 Task: Create a rule when a due datebetween 1 and 7 days from now is set on a checklist item.
Action: Mouse moved to (988, 80)
Screenshot: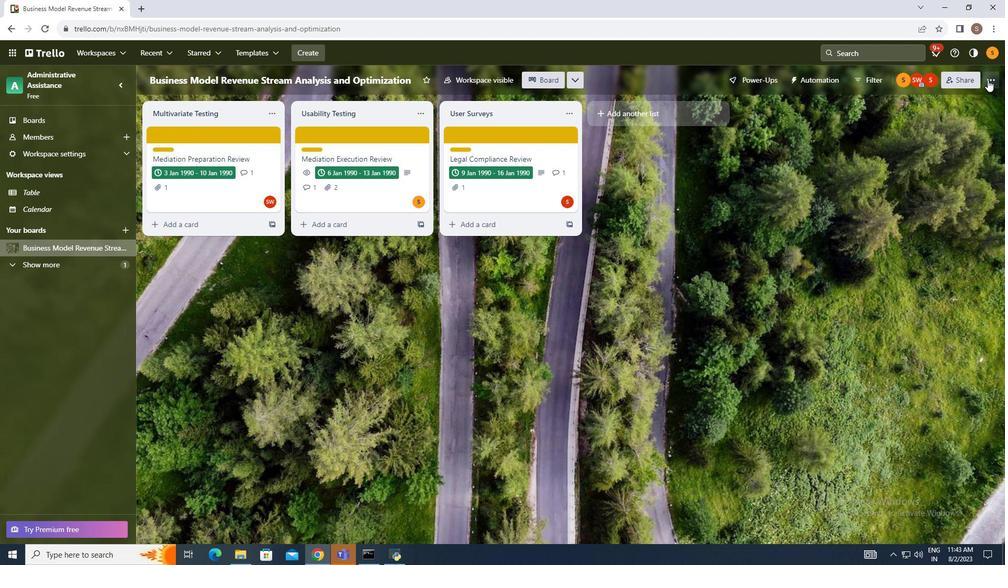 
Action: Mouse pressed left at (988, 80)
Screenshot: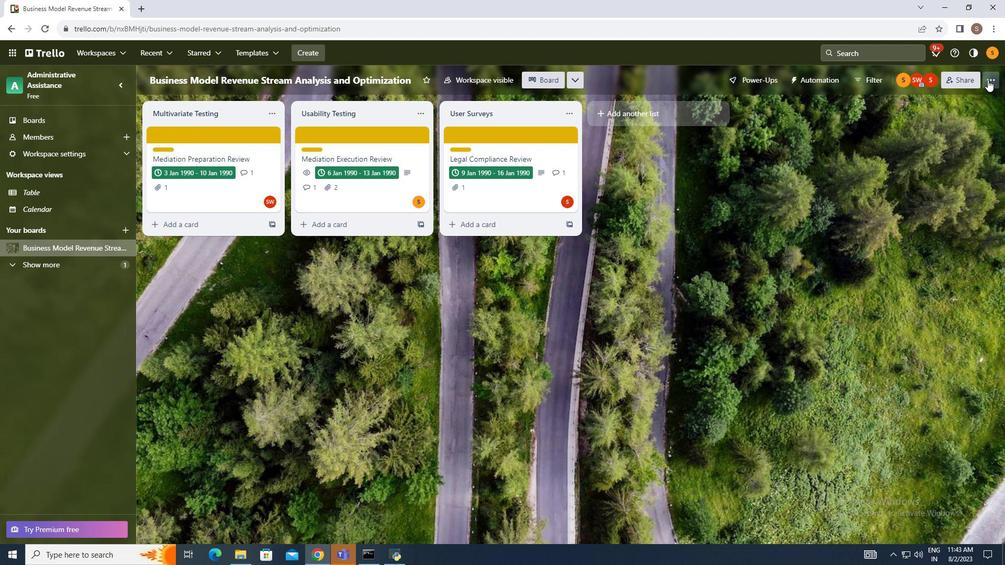 
Action: Mouse moved to (877, 223)
Screenshot: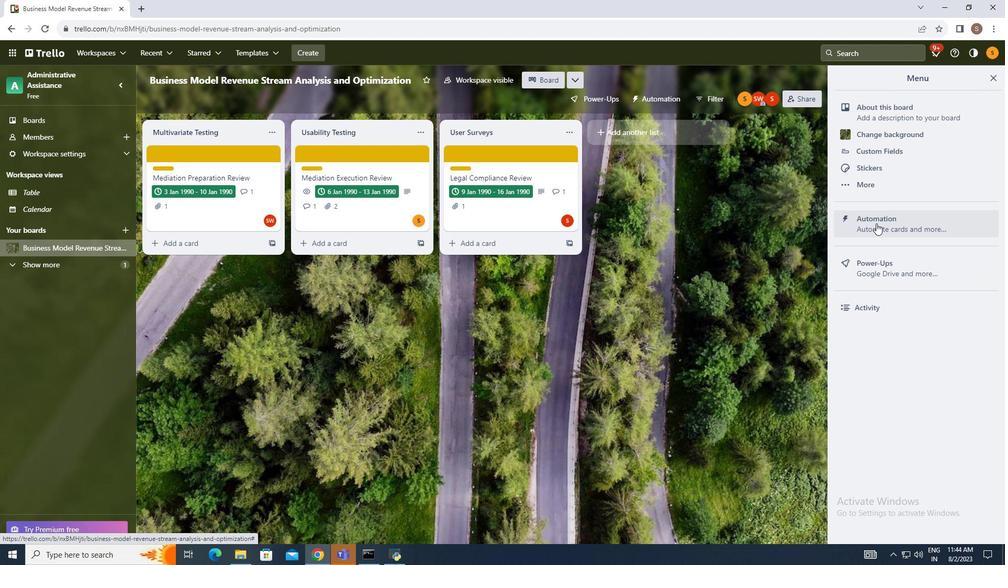 
Action: Mouse pressed left at (877, 223)
Screenshot: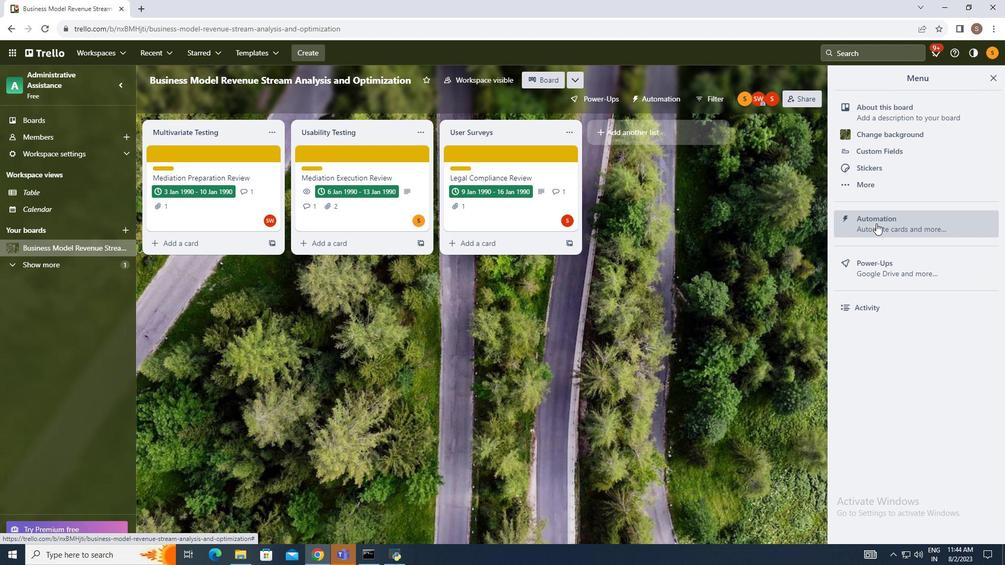 
Action: Mouse moved to (186, 194)
Screenshot: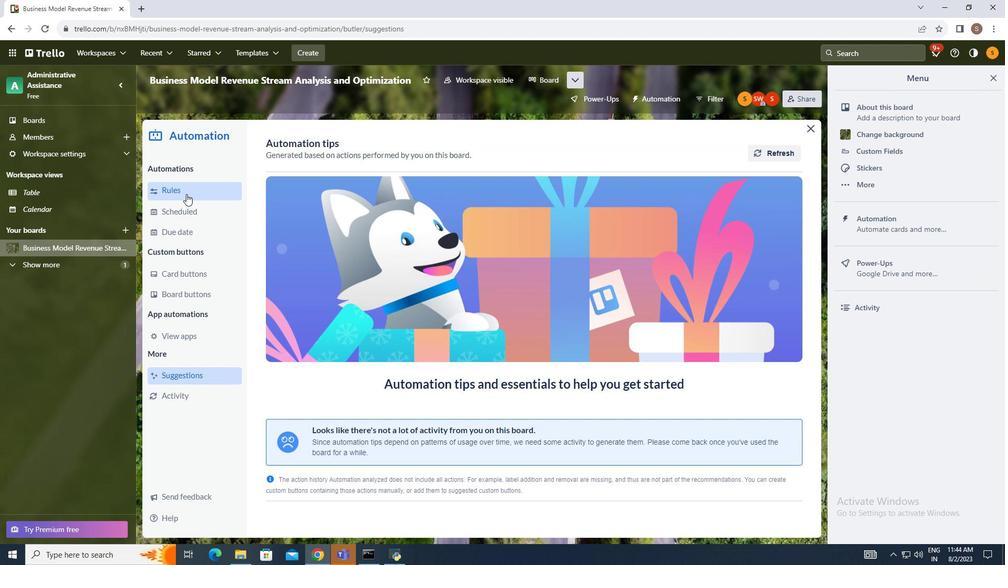 
Action: Mouse pressed left at (186, 194)
Screenshot: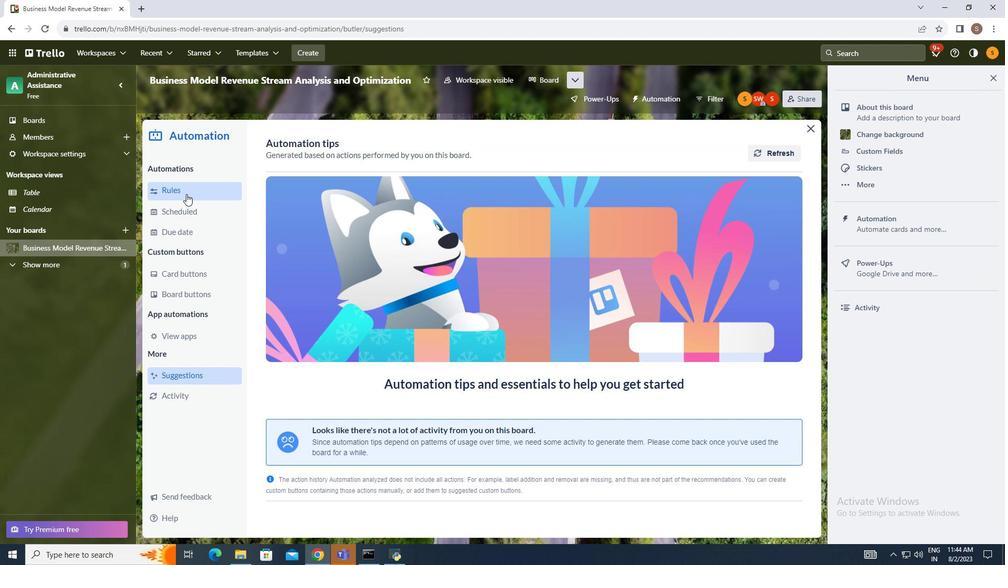
Action: Mouse moved to (718, 148)
Screenshot: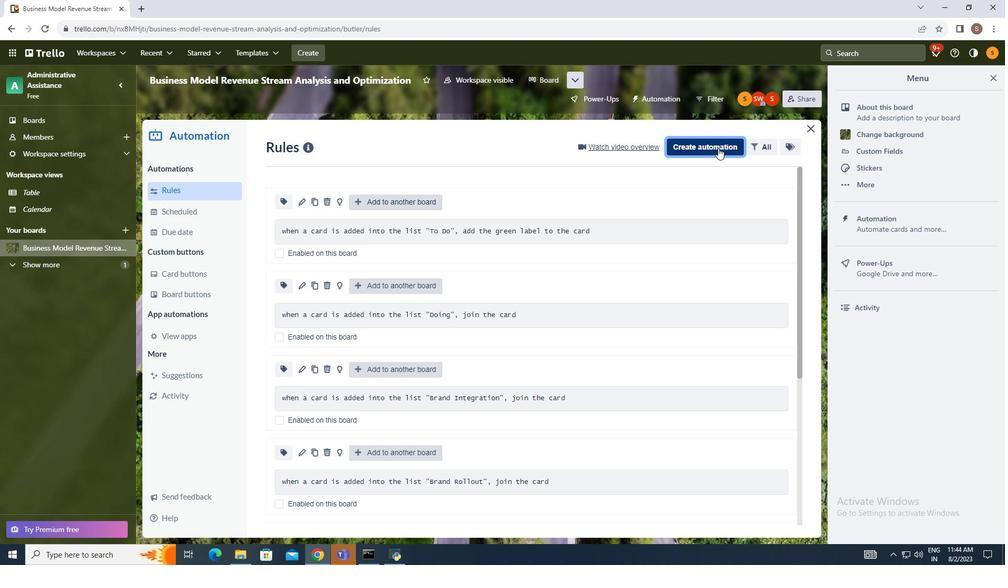 
Action: Mouse pressed left at (718, 148)
Screenshot: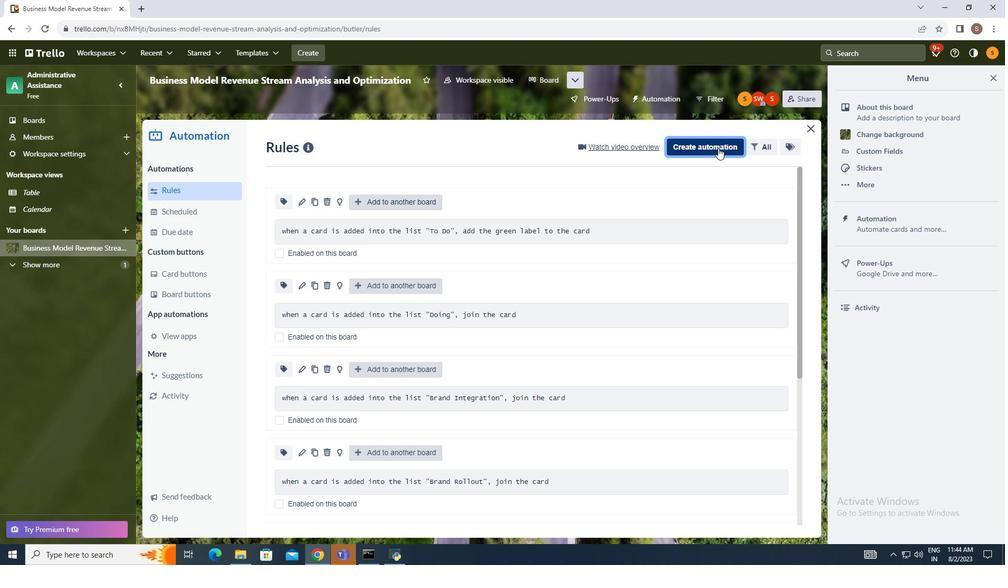
Action: Mouse moved to (524, 251)
Screenshot: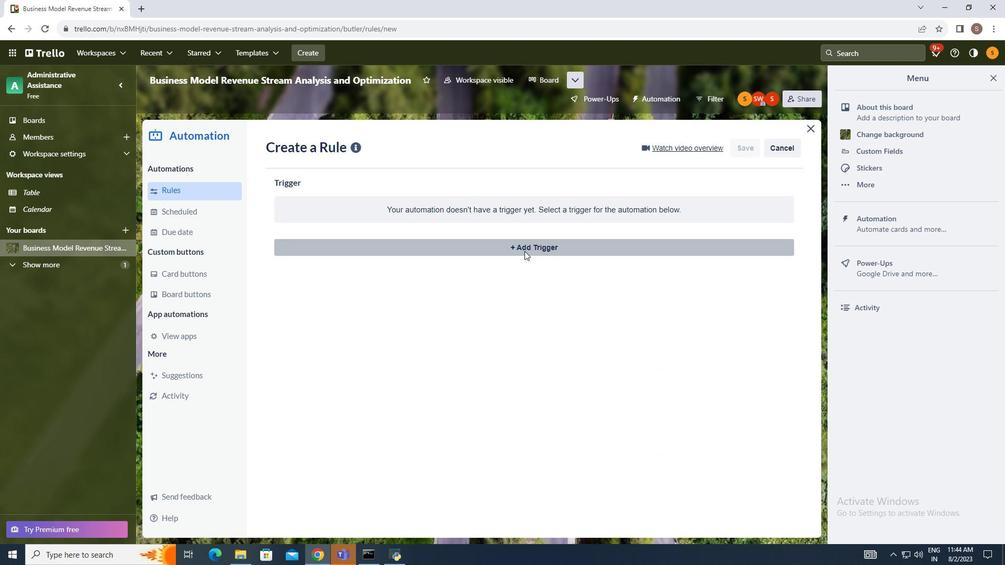 
Action: Mouse pressed left at (524, 251)
Screenshot: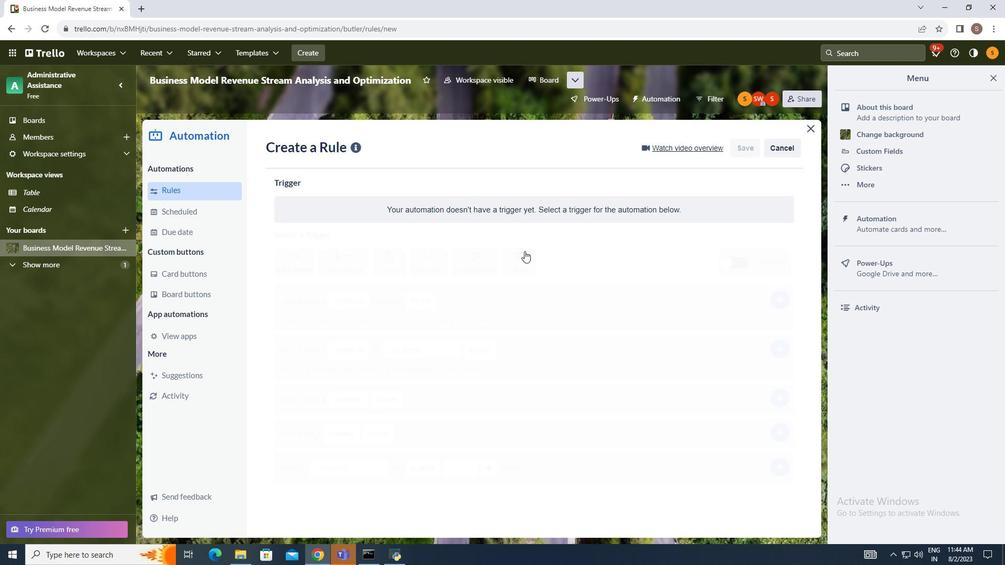 
Action: Mouse moved to (431, 281)
Screenshot: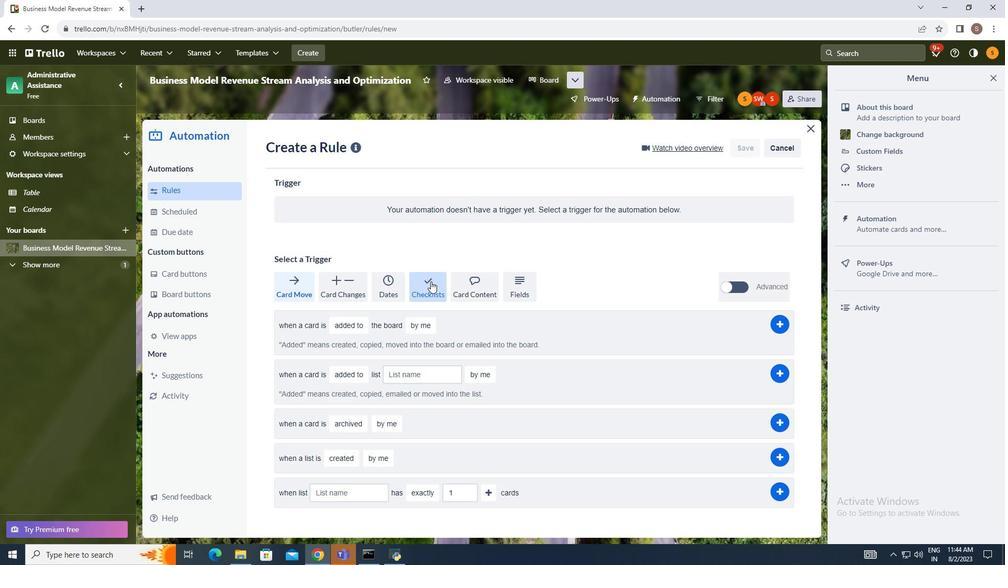 
Action: Mouse pressed left at (431, 281)
Screenshot: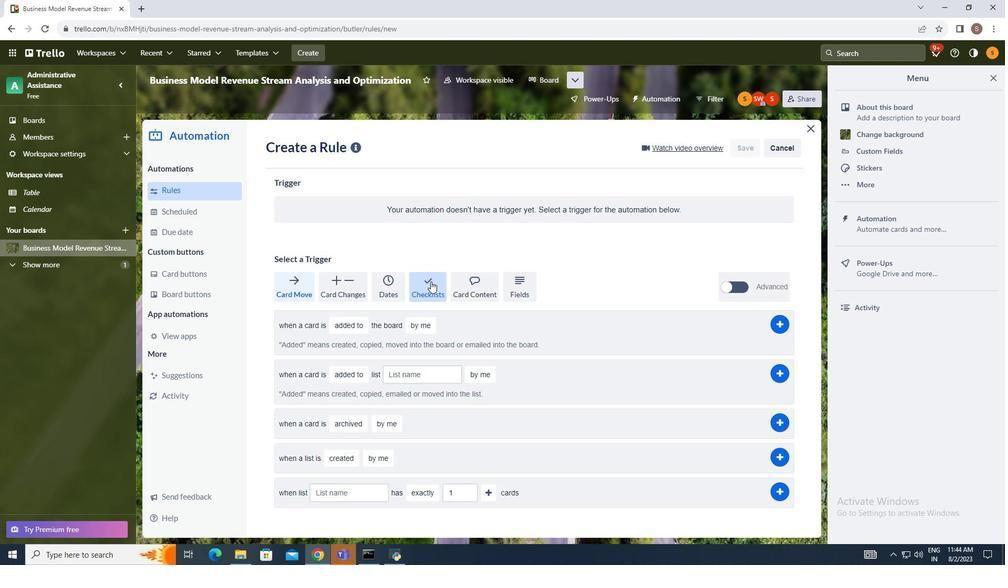 
Action: Mouse moved to (302, 448)
Screenshot: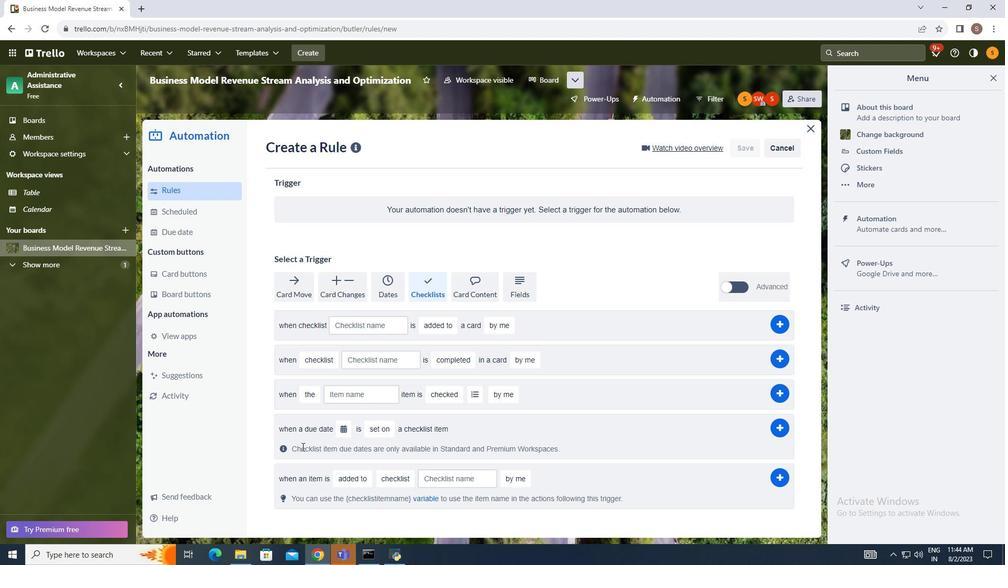 
Action: Mouse scrolled (302, 448) with delta (0, 0)
Screenshot: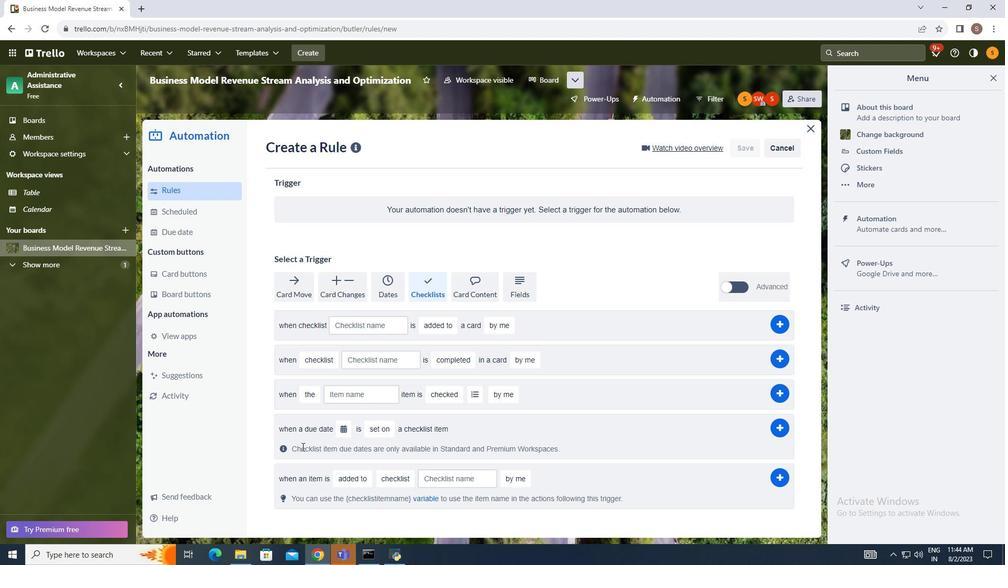 
Action: Mouse moved to (344, 432)
Screenshot: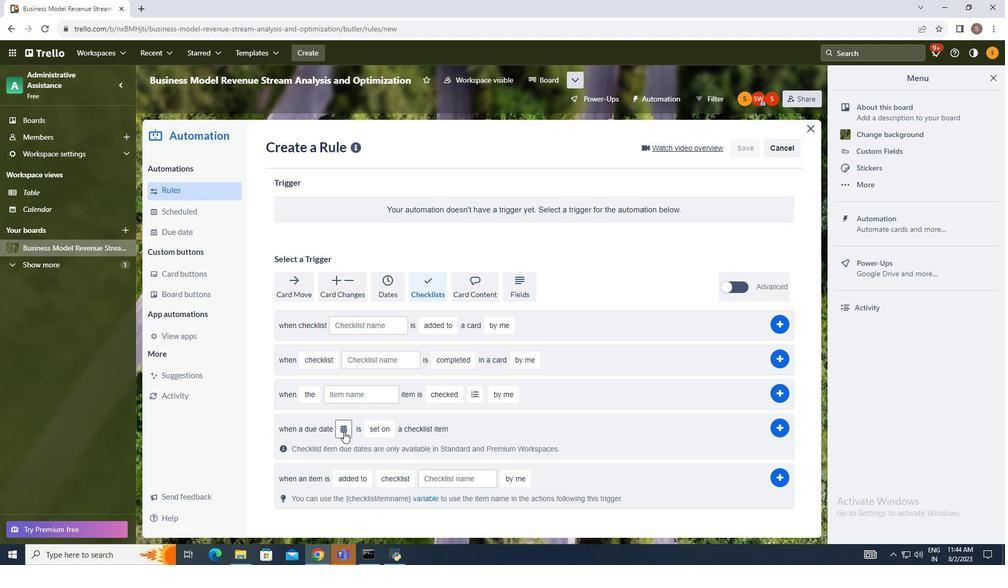 
Action: Mouse pressed left at (344, 432)
Screenshot: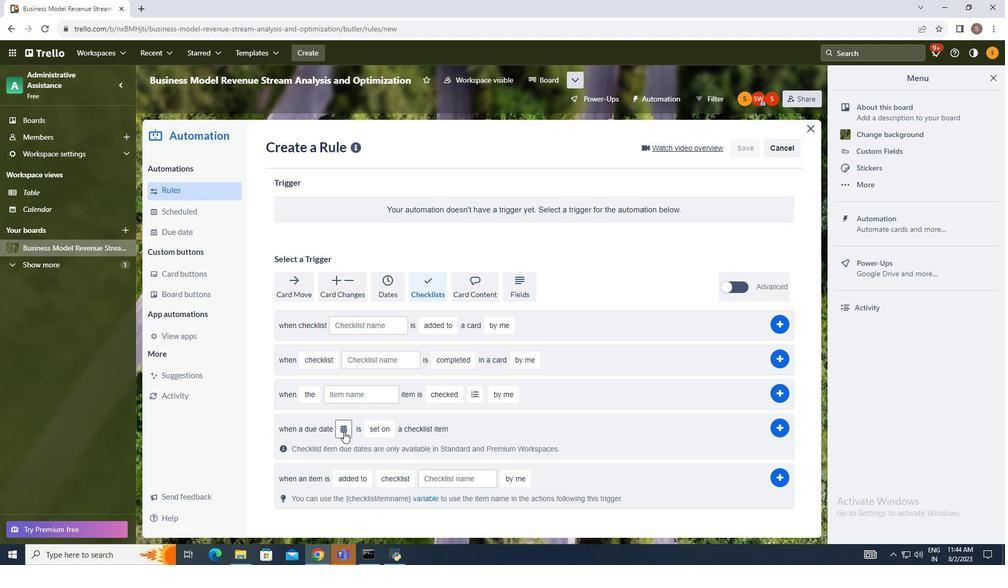 
Action: Mouse moved to (367, 497)
Screenshot: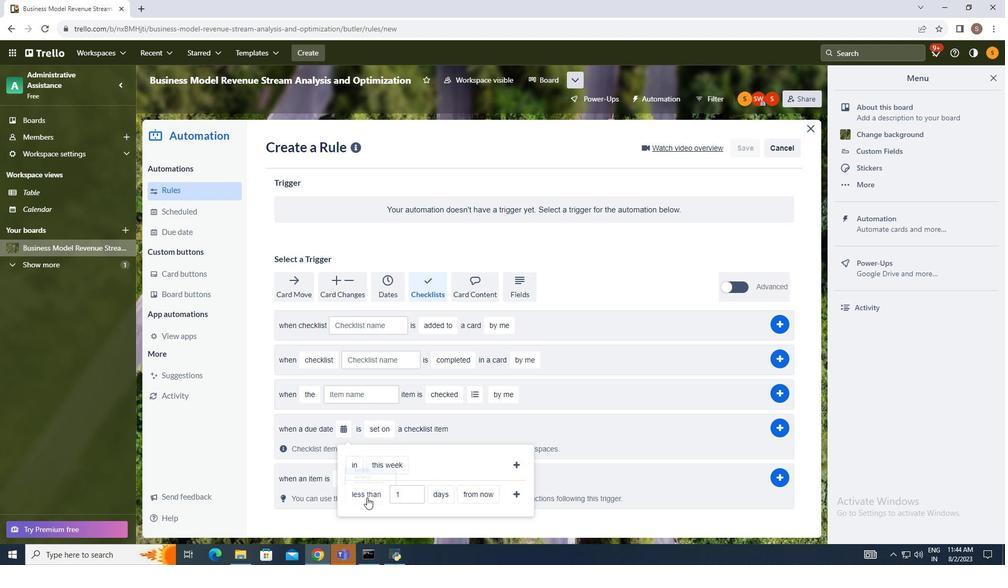 
Action: Mouse pressed left at (367, 497)
Screenshot: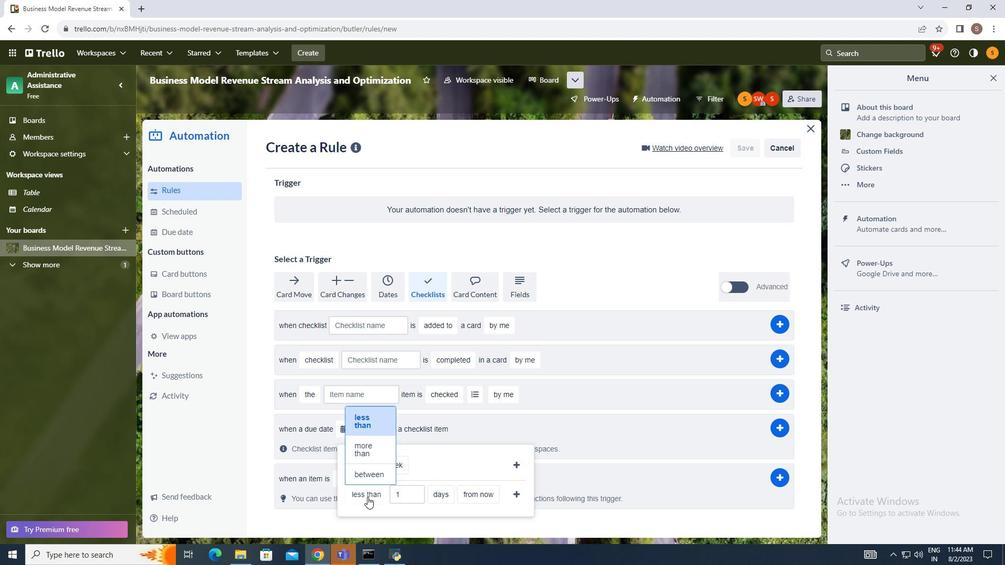 
Action: Mouse moved to (368, 470)
Screenshot: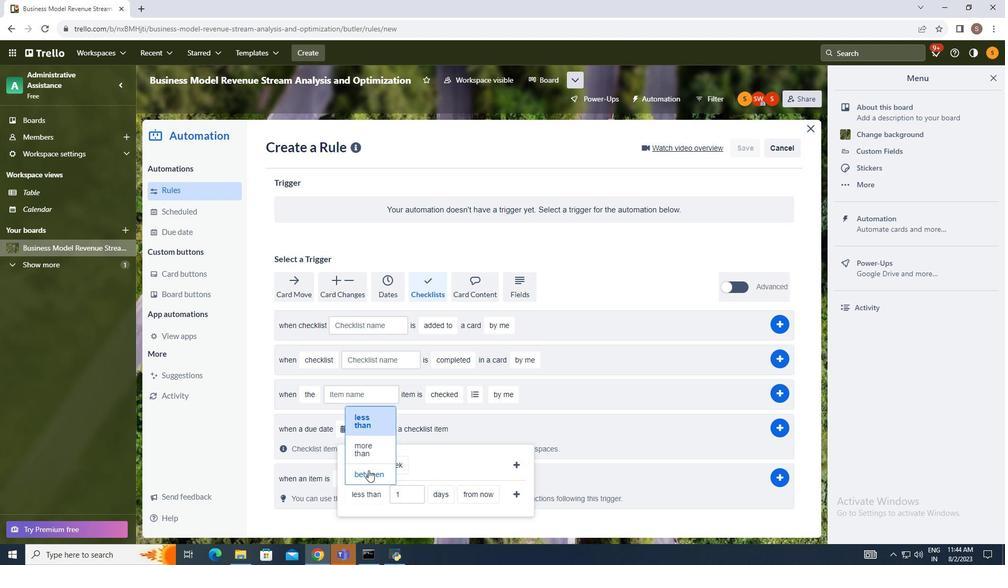 
Action: Mouse pressed left at (368, 470)
Screenshot: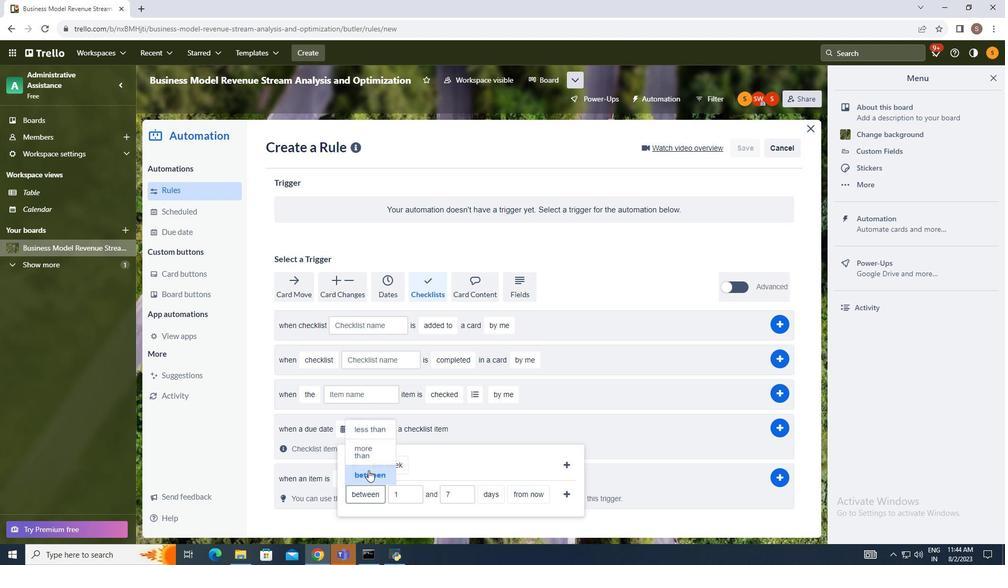 
Action: Mouse moved to (487, 492)
Screenshot: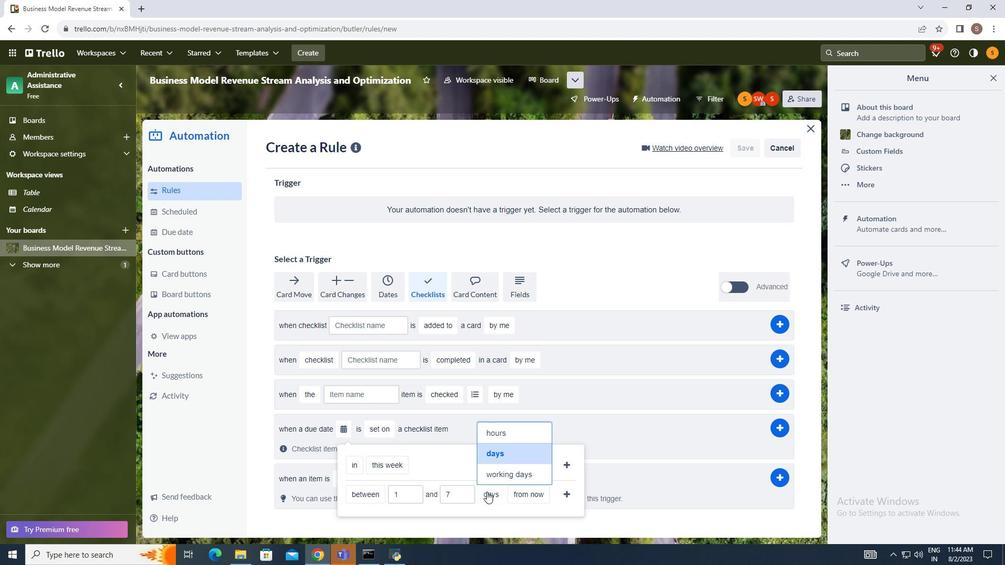 
Action: Mouse pressed left at (487, 492)
Screenshot: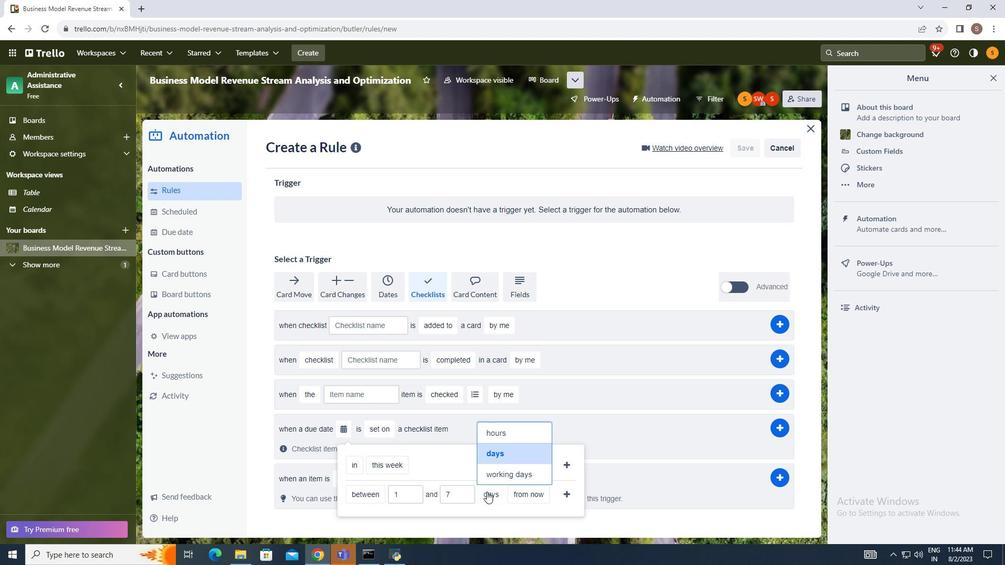 
Action: Mouse moved to (500, 451)
Screenshot: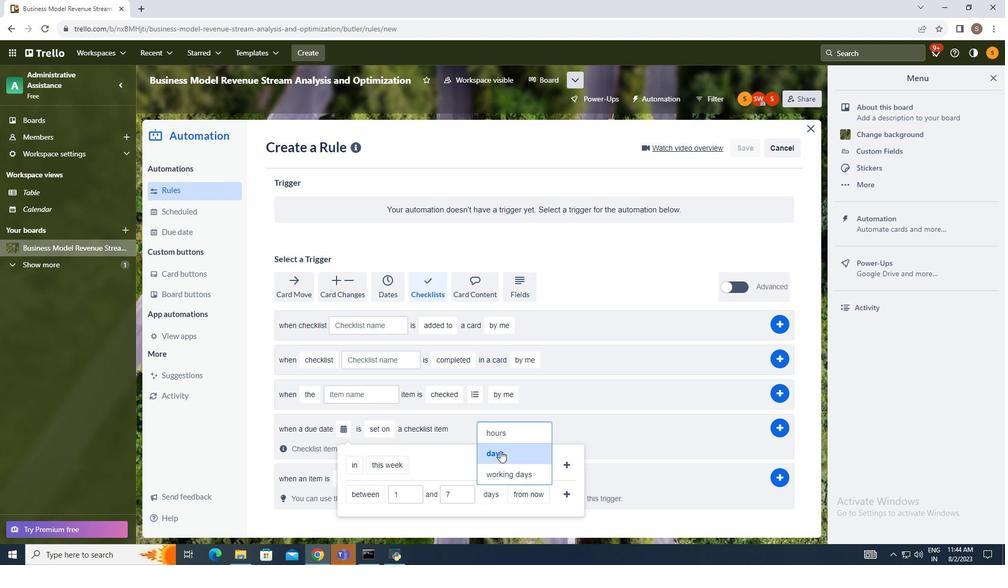 
Action: Mouse pressed left at (500, 451)
Screenshot: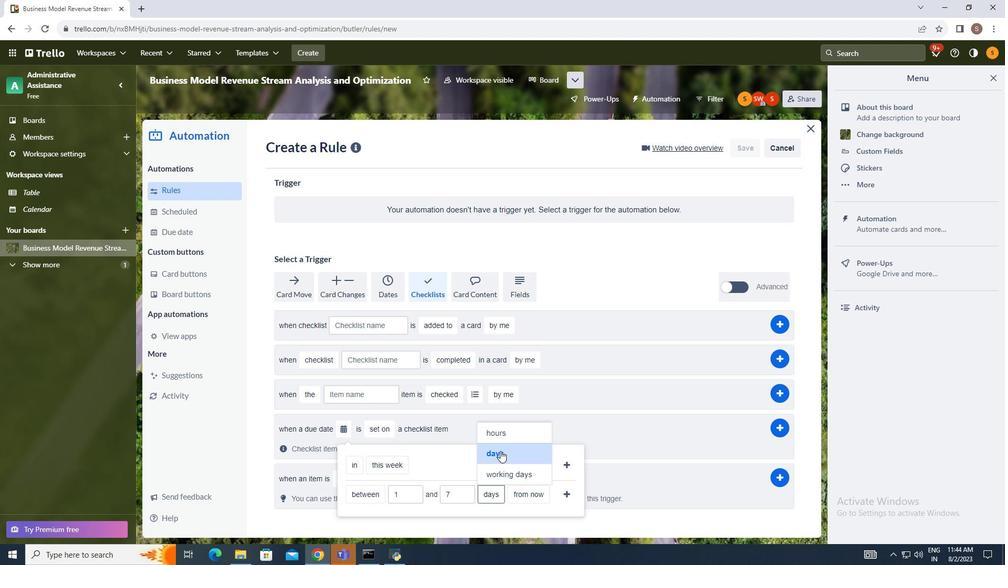 
Action: Mouse moved to (532, 496)
Screenshot: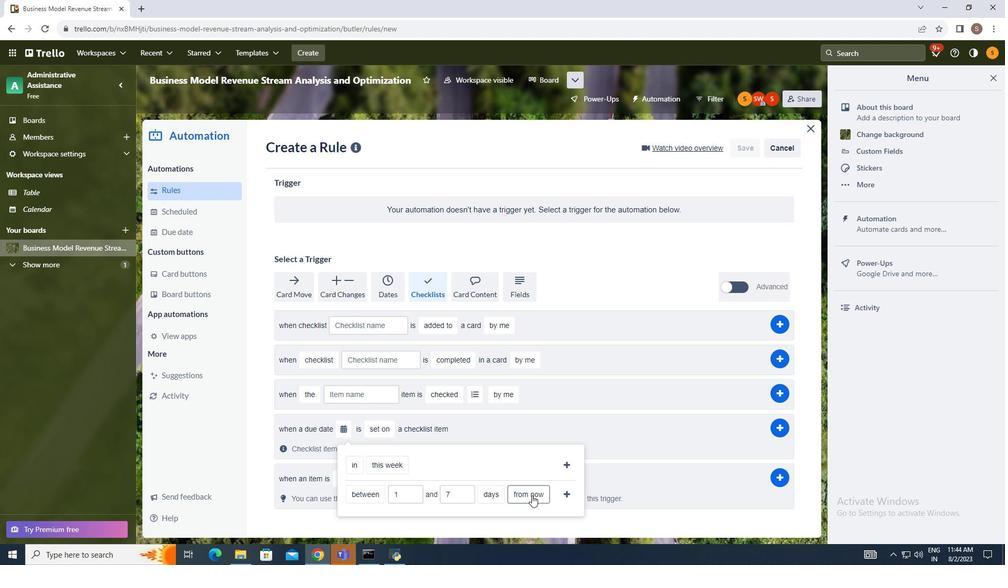 
Action: Mouse pressed left at (532, 496)
Screenshot: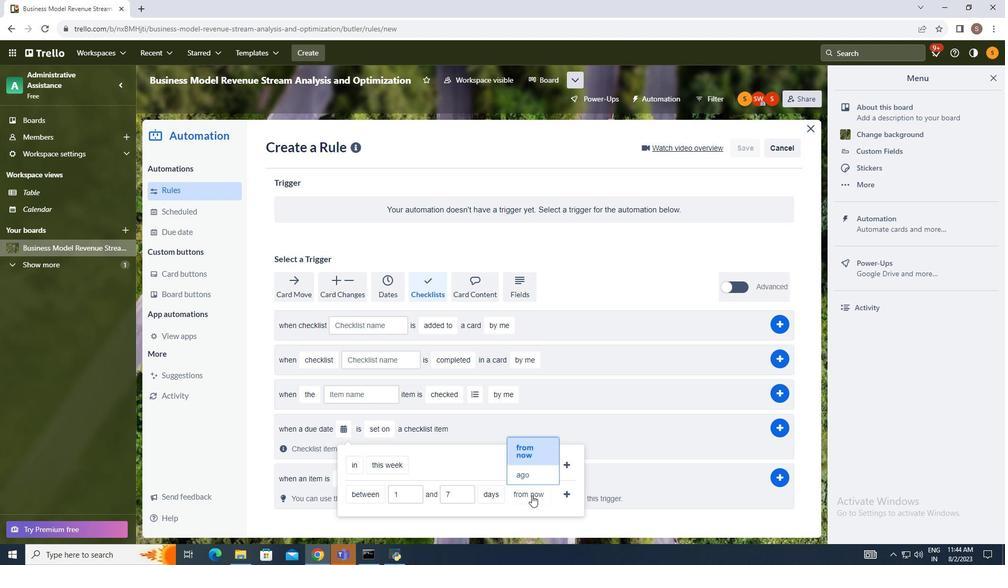 
Action: Mouse moved to (530, 450)
Screenshot: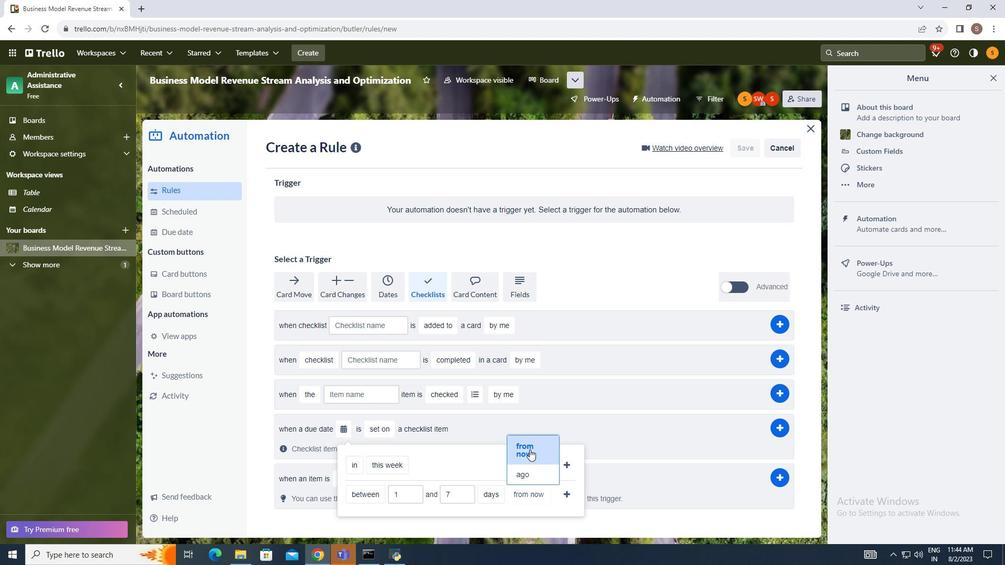 
Action: Mouse pressed left at (530, 450)
Screenshot: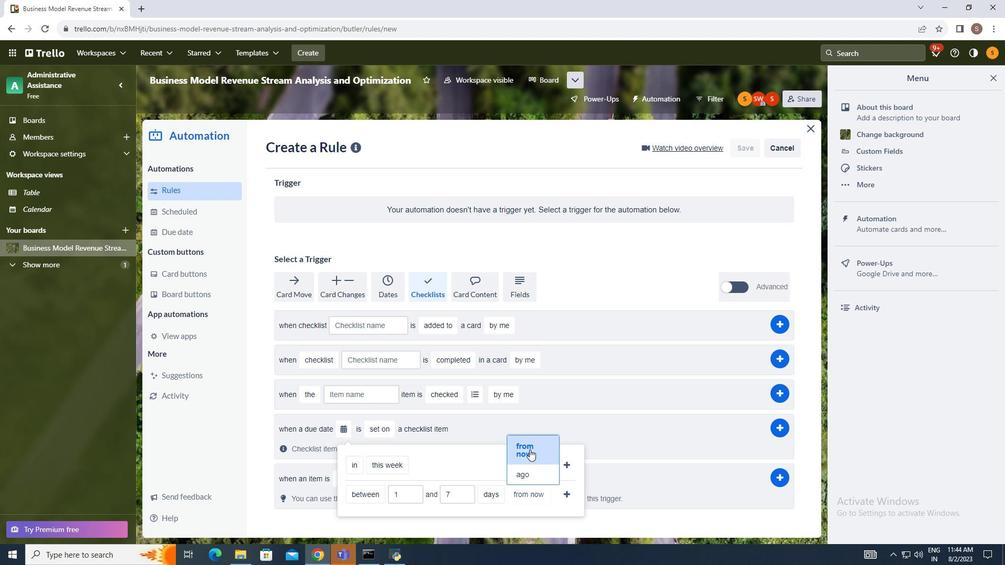 
Action: Mouse moved to (567, 498)
Screenshot: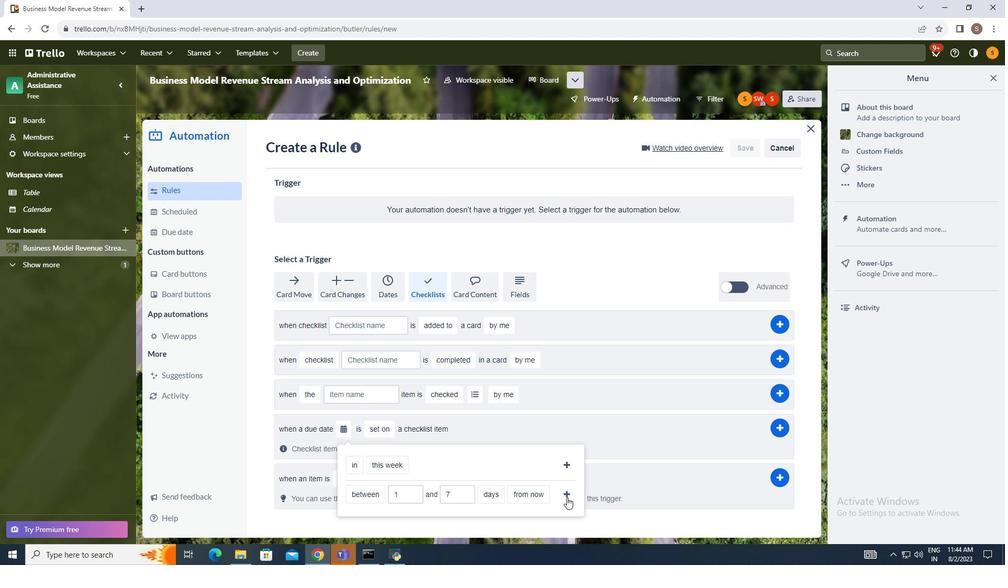 
Action: Mouse pressed left at (567, 498)
Screenshot: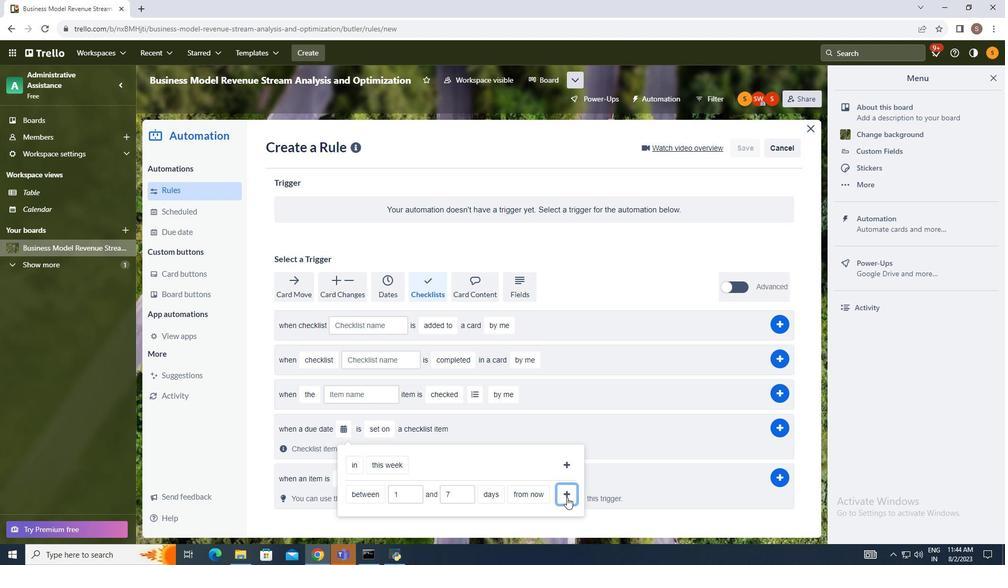 
Action: Mouse moved to (480, 435)
Screenshot: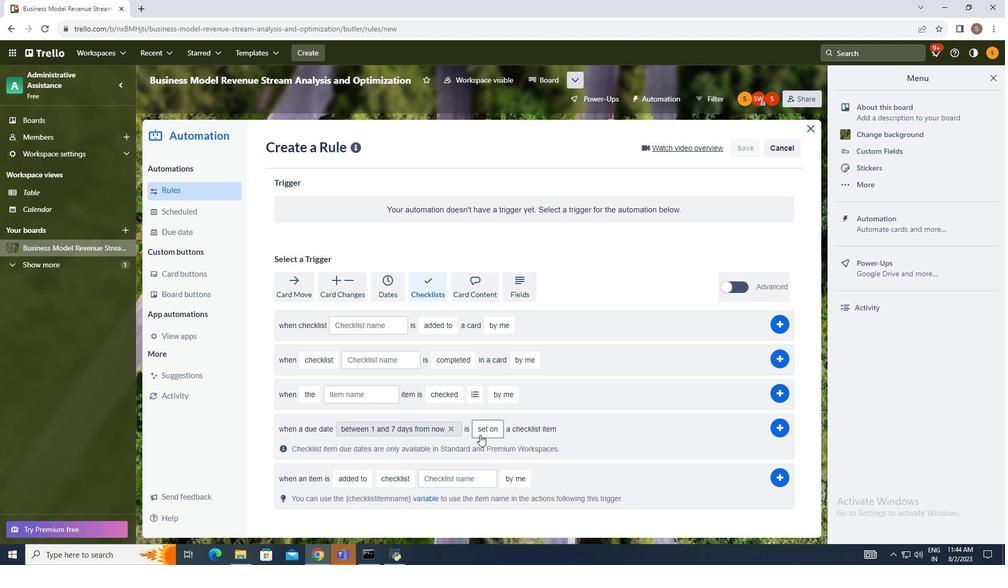 
Action: Mouse pressed left at (480, 435)
Screenshot: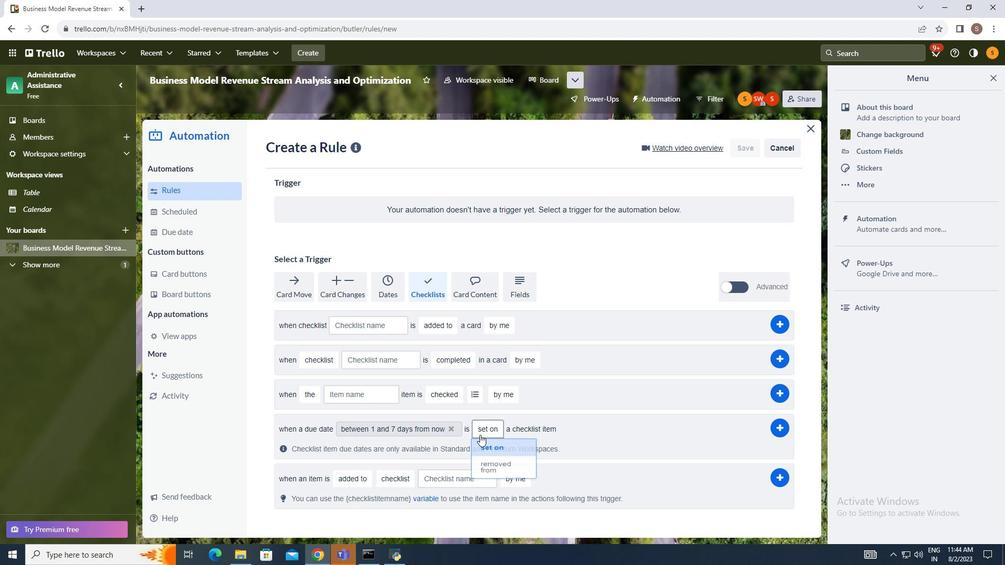 
Action: Mouse moved to (494, 447)
Screenshot: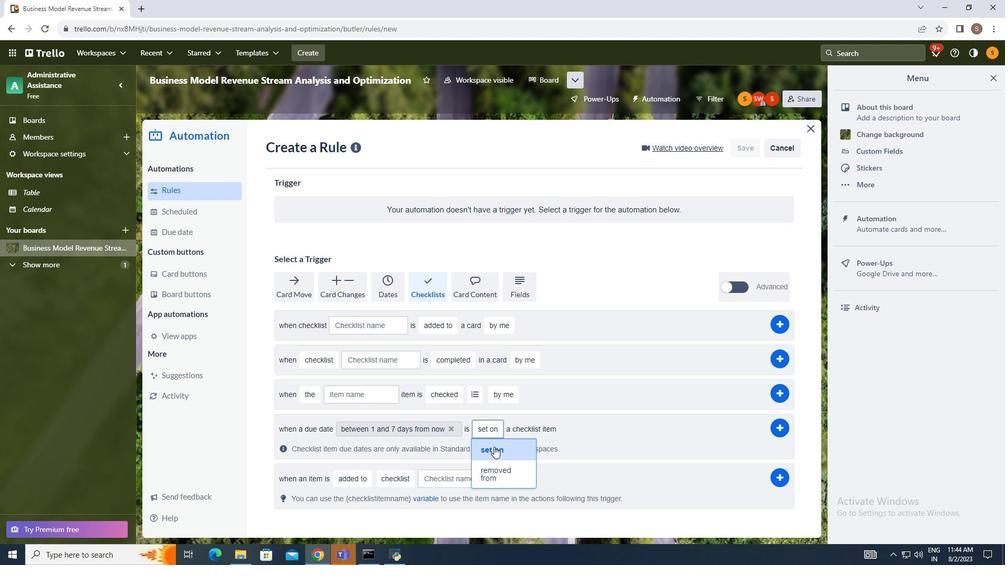 
Action: Mouse pressed left at (494, 447)
Screenshot: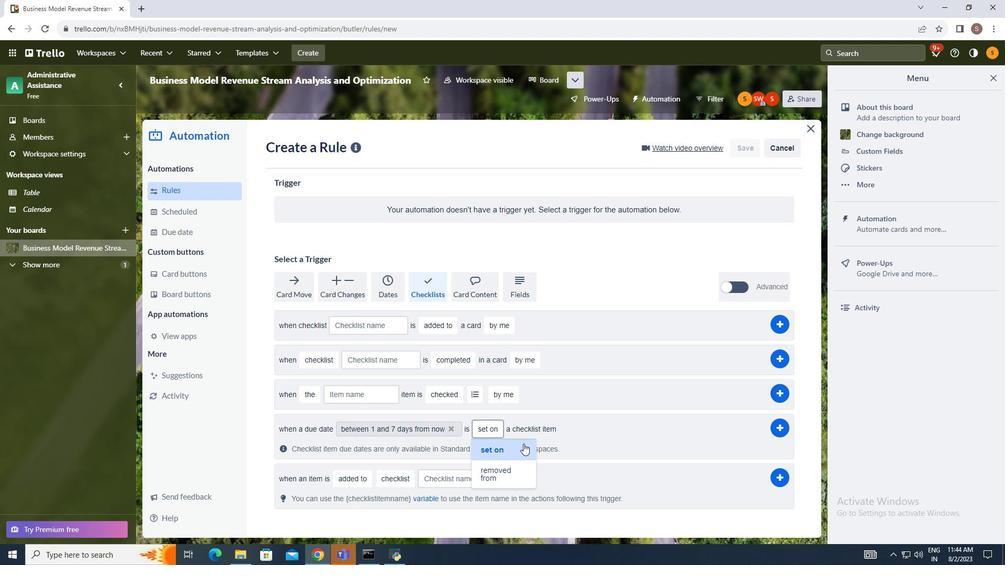 
Action: Mouse moved to (774, 426)
Screenshot: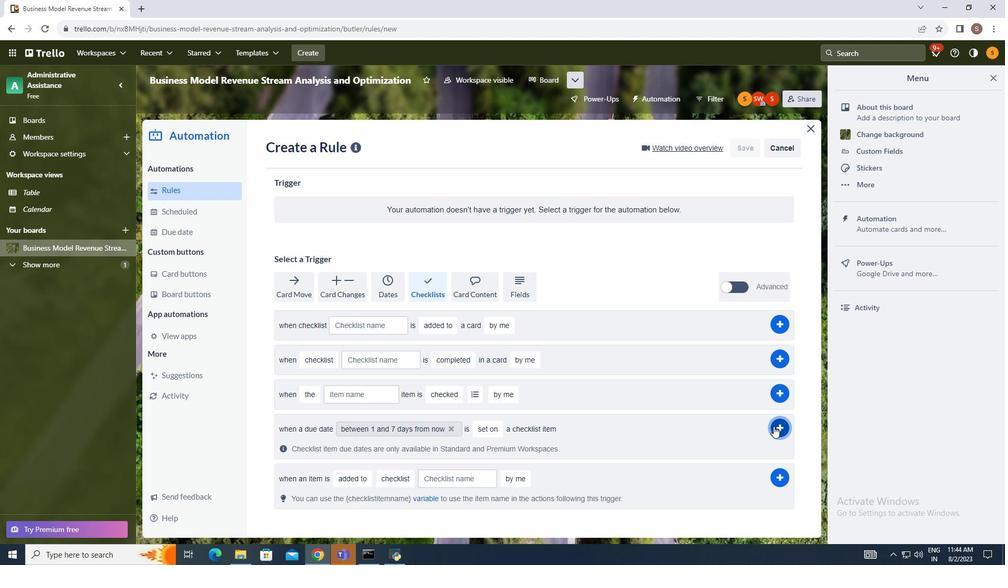 
Action: Mouse pressed left at (774, 426)
Screenshot: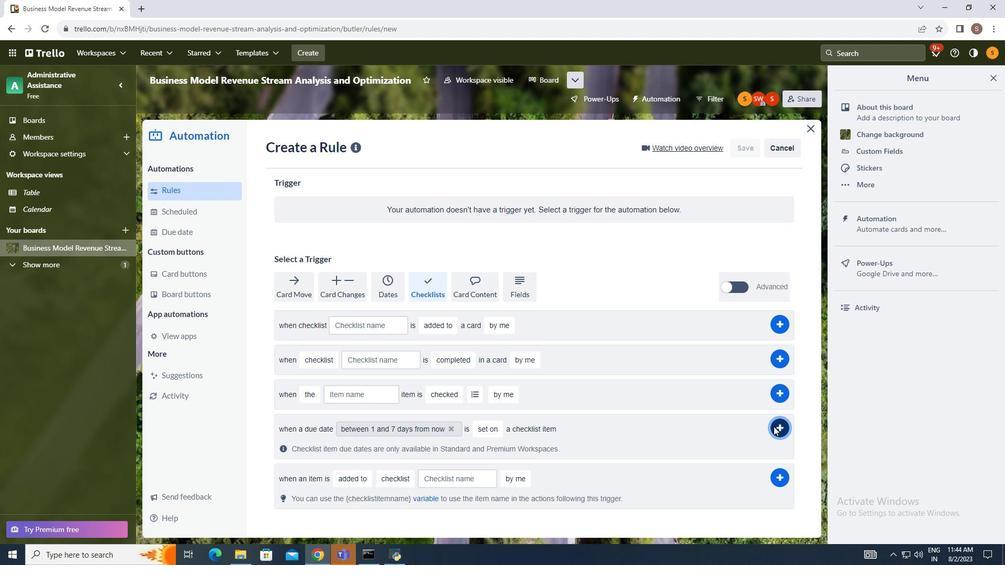 
Action: Mouse moved to (579, 364)
Screenshot: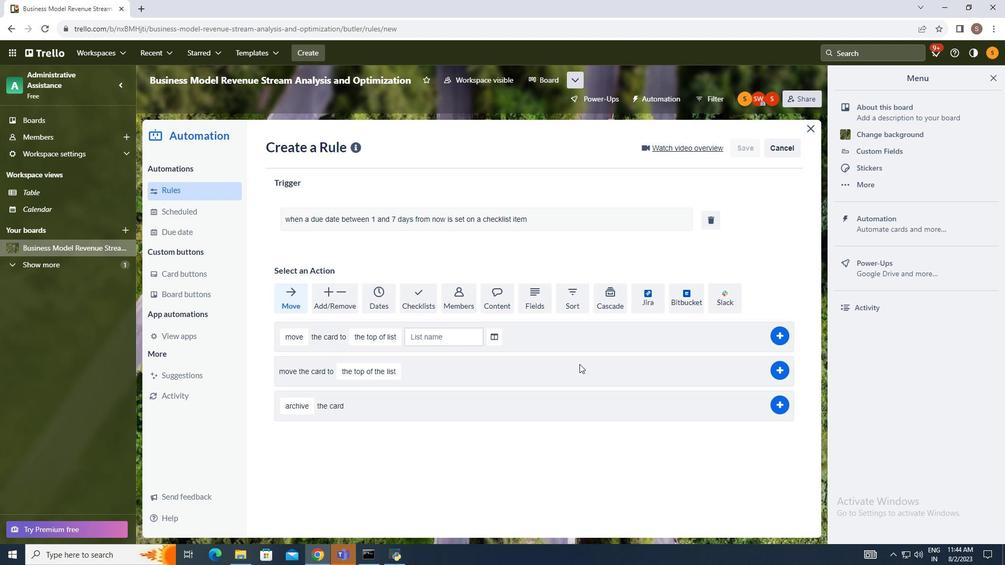 
